 Task: Show Quit iMovie Button
Action: Mouse pressed left at (292, 274)
Screenshot: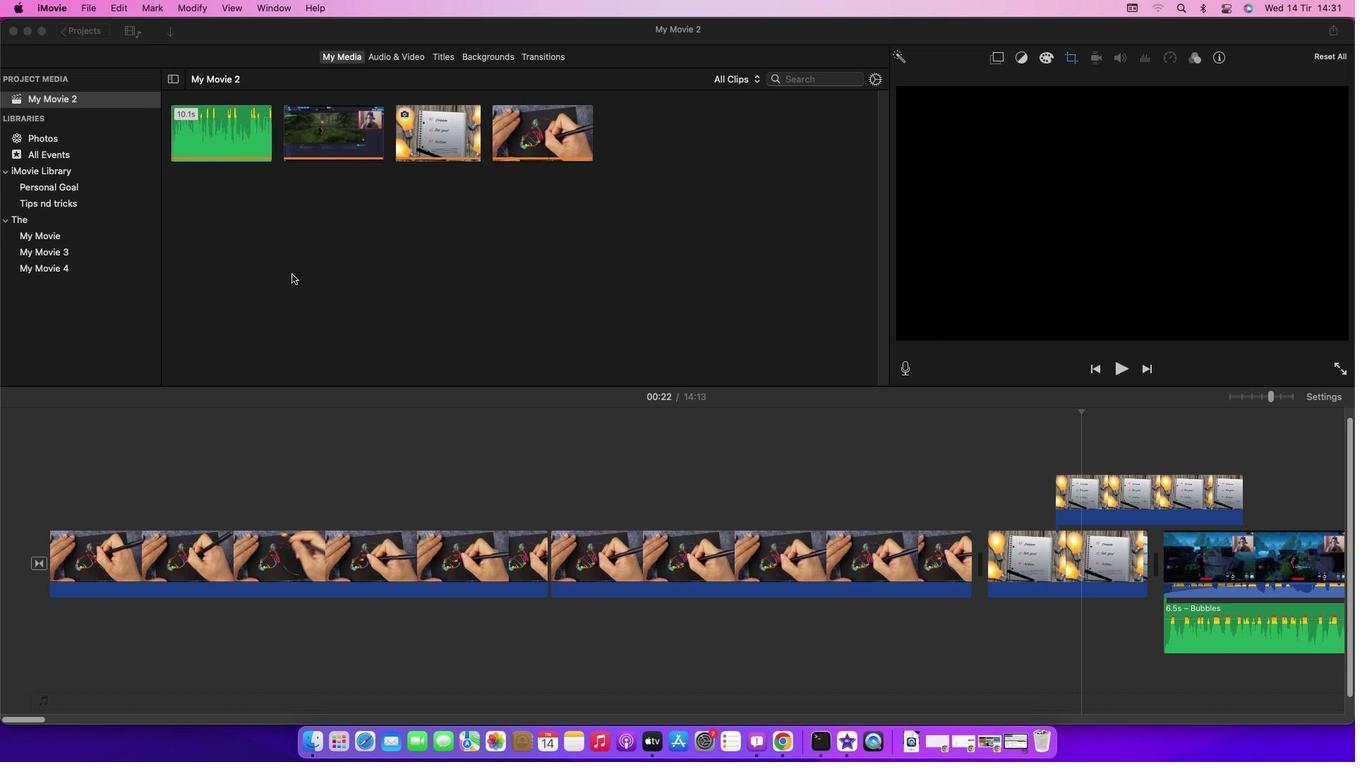 
Action: Mouse moved to (61, 12)
Screenshot: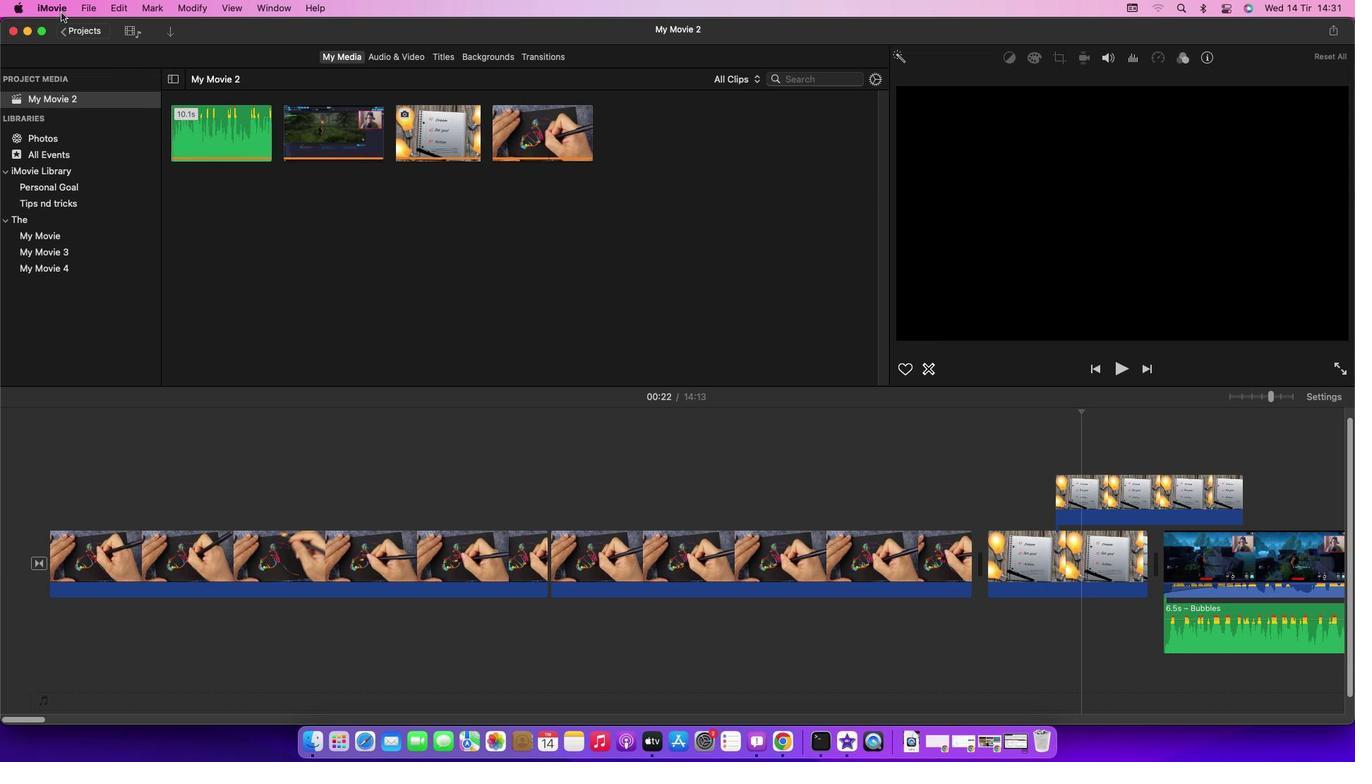 
Action: Mouse pressed left at (61, 12)
Screenshot: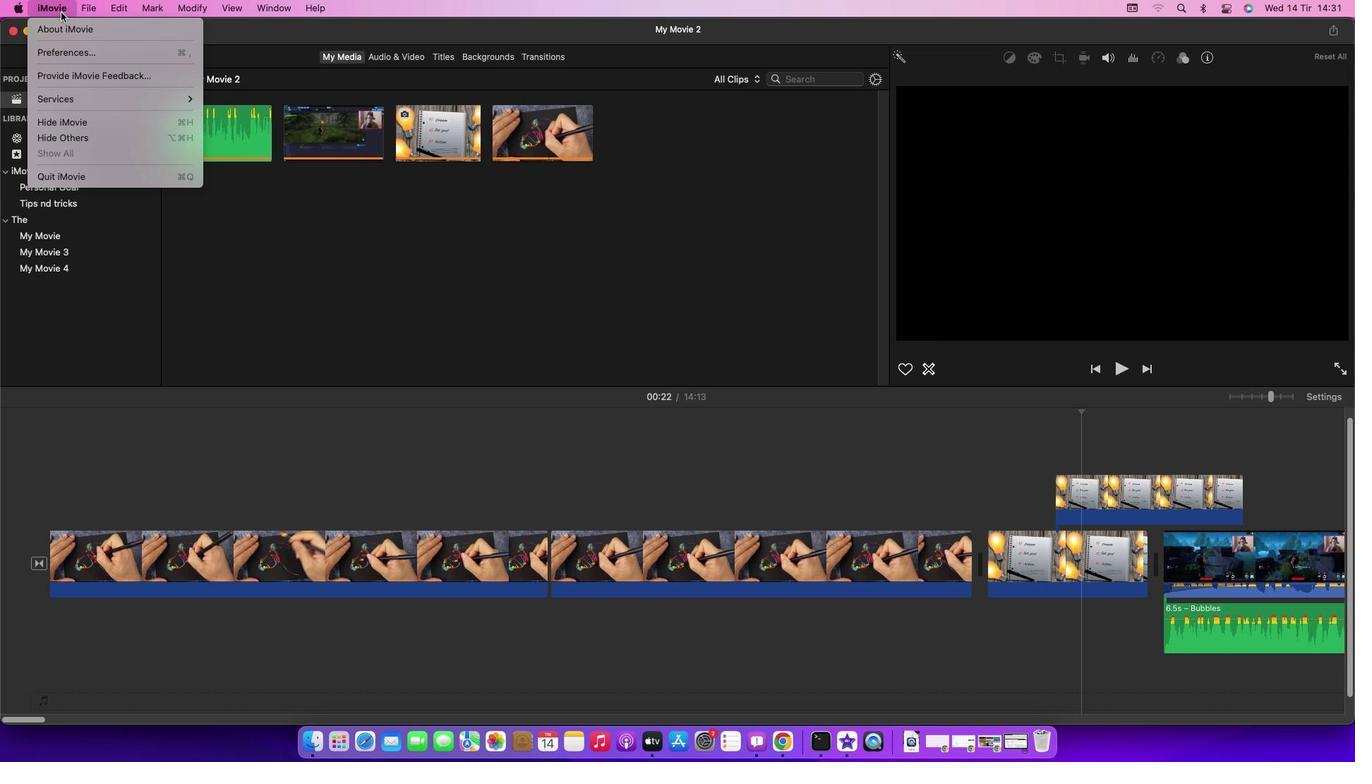 
Action: Mouse moved to (116, 173)
Screenshot: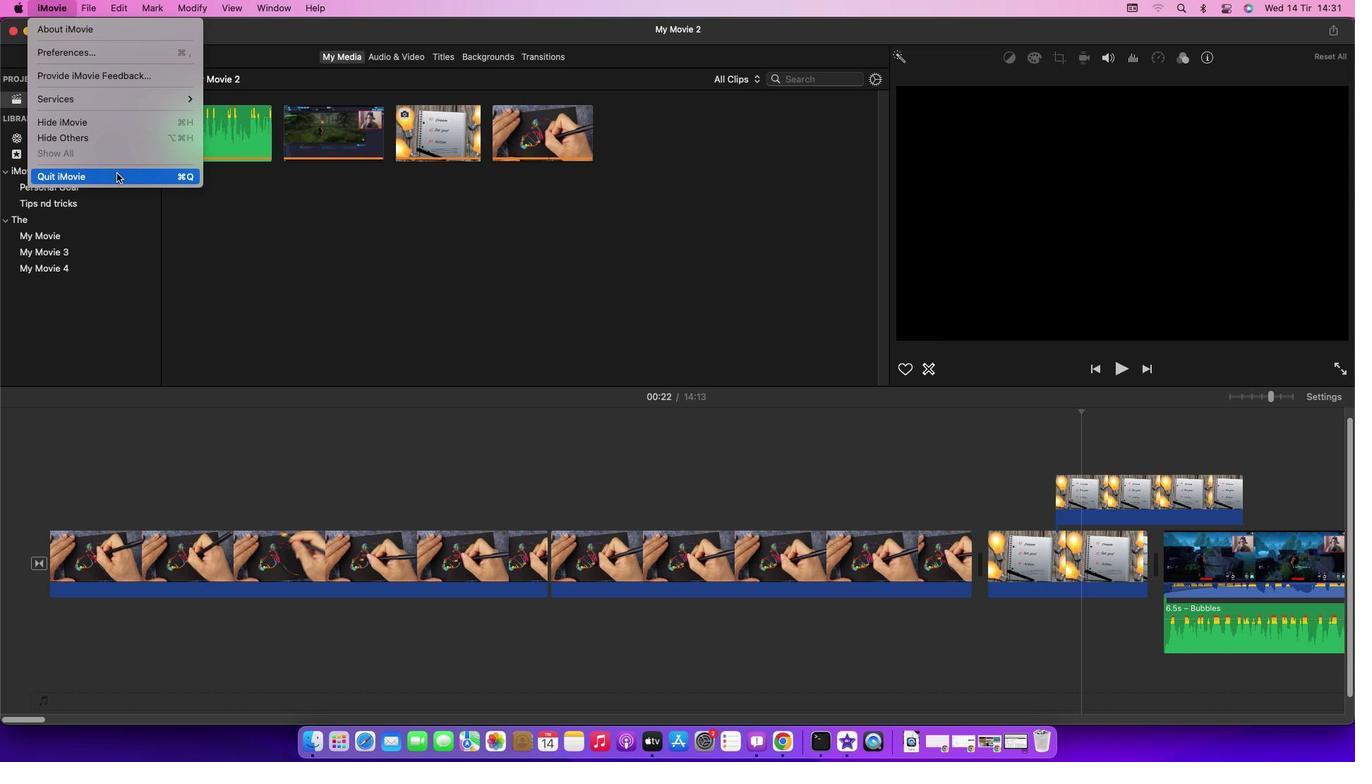 
